 Task: Add Sprouts Organic Sumatran Blend Coffee to the cart.
Action: Mouse moved to (19, 84)
Screenshot: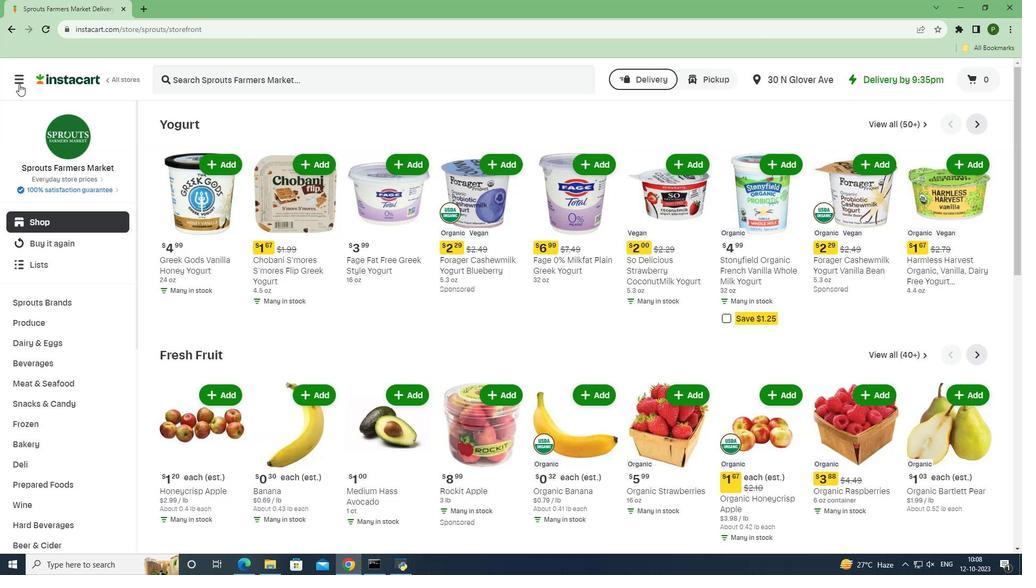 
Action: Mouse pressed left at (19, 84)
Screenshot: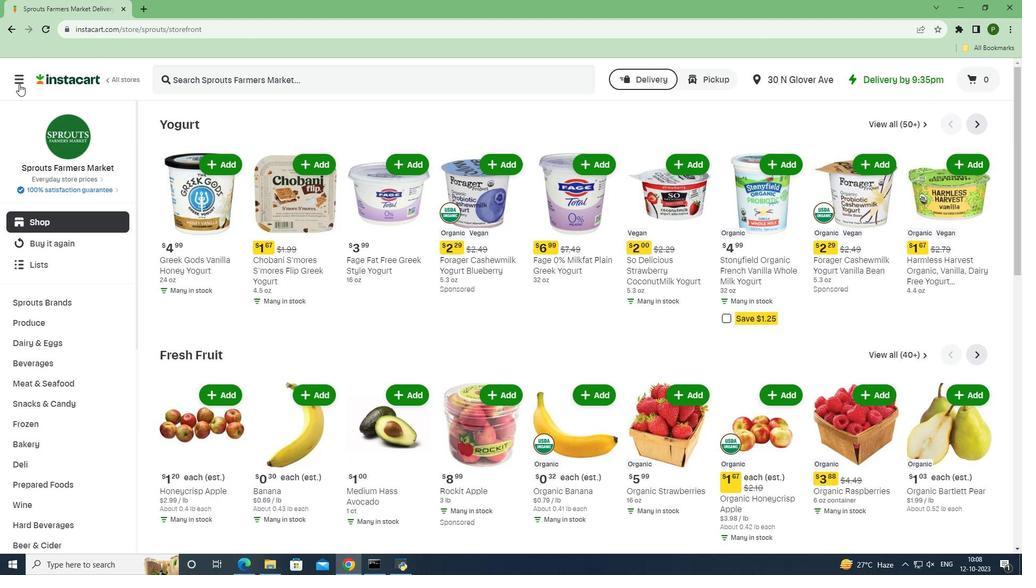 
Action: Mouse moved to (48, 279)
Screenshot: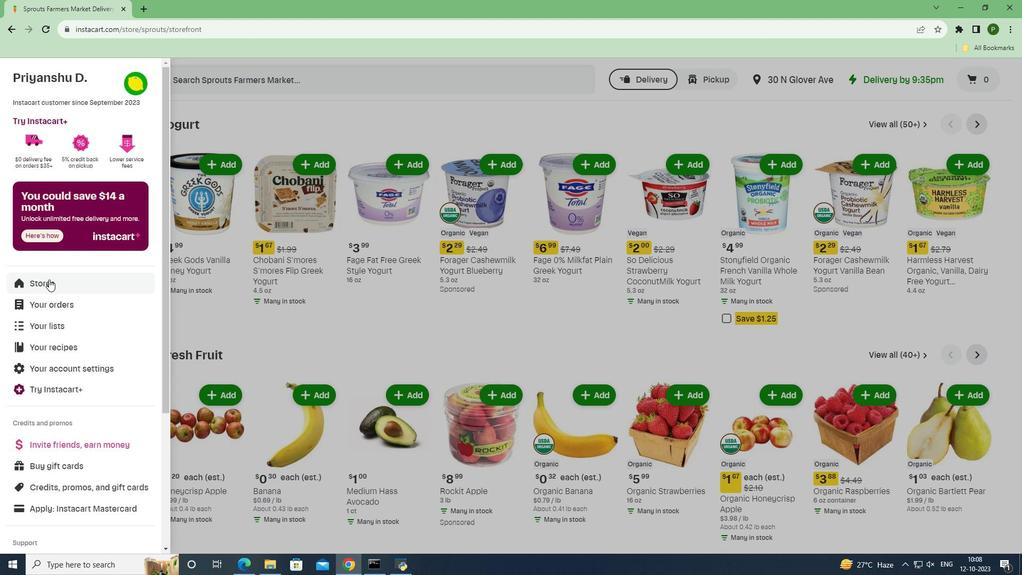 
Action: Mouse pressed left at (48, 279)
Screenshot: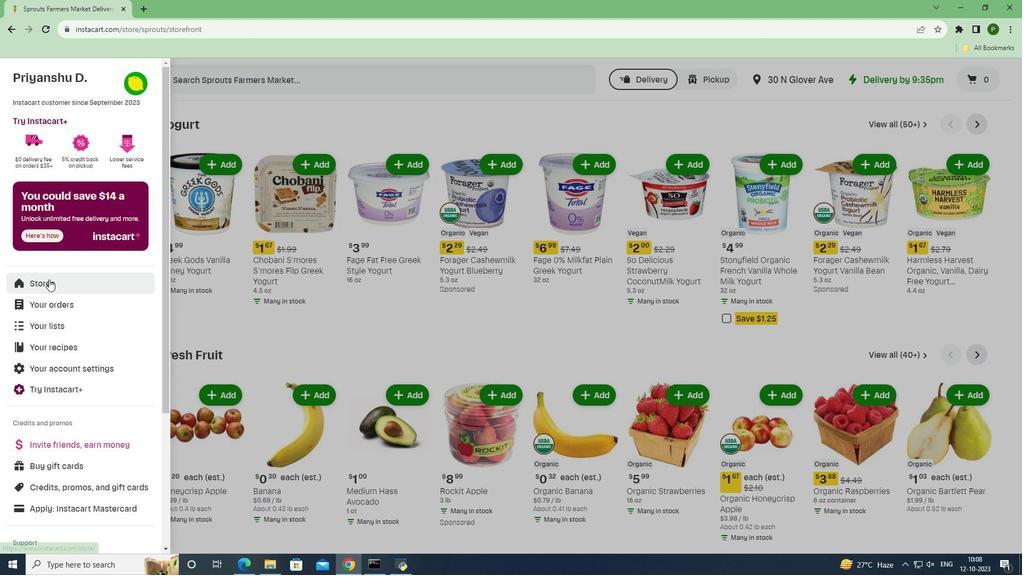 
Action: Mouse moved to (244, 123)
Screenshot: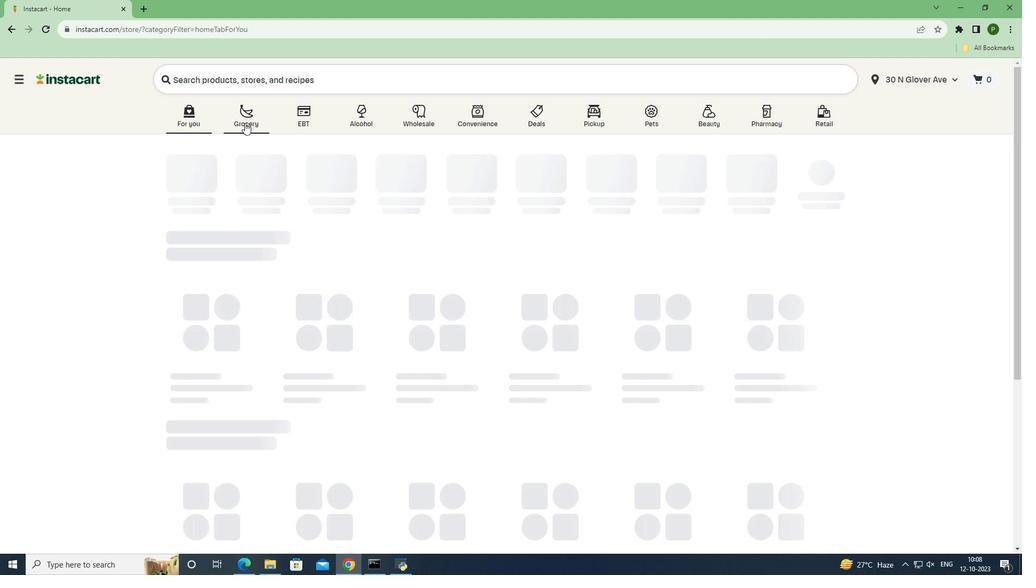 
Action: Mouse pressed left at (244, 123)
Screenshot: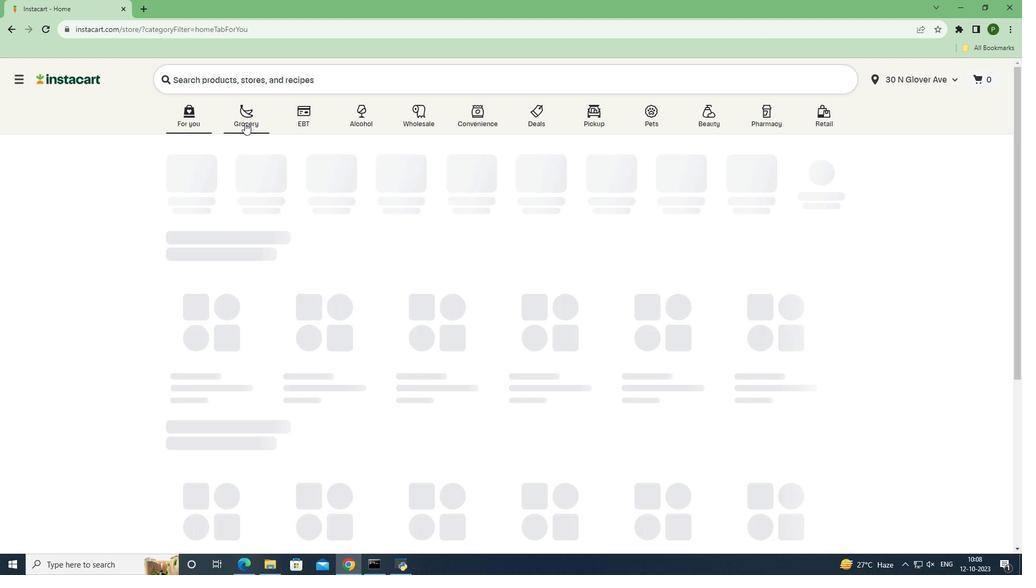 
Action: Mouse moved to (417, 242)
Screenshot: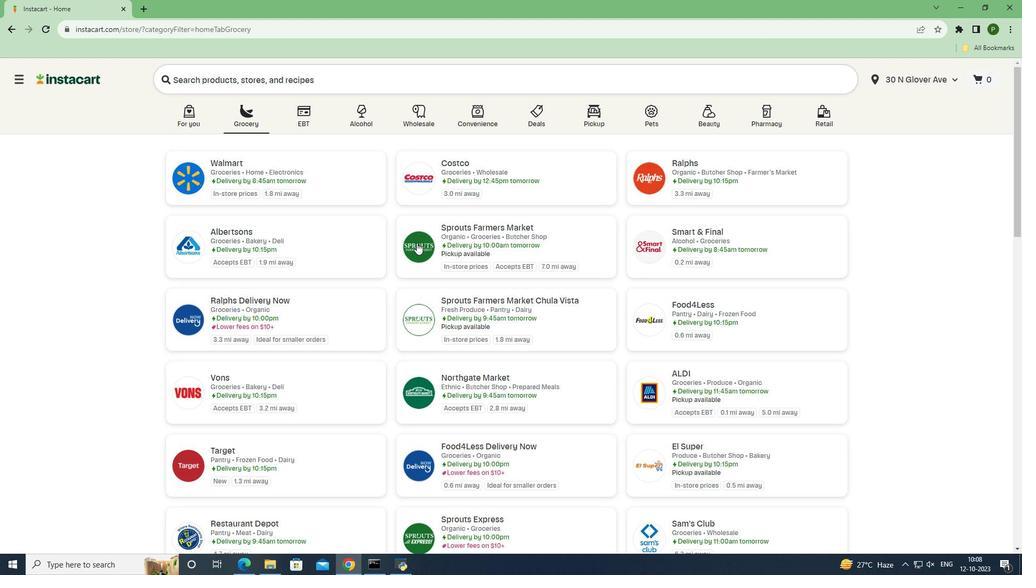 
Action: Mouse pressed left at (417, 242)
Screenshot: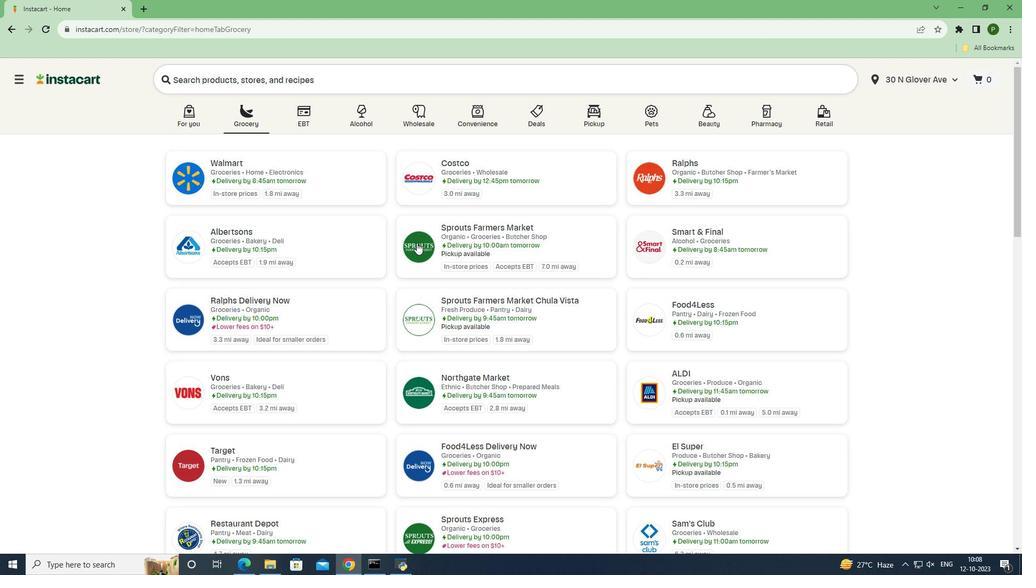 
Action: Mouse moved to (75, 365)
Screenshot: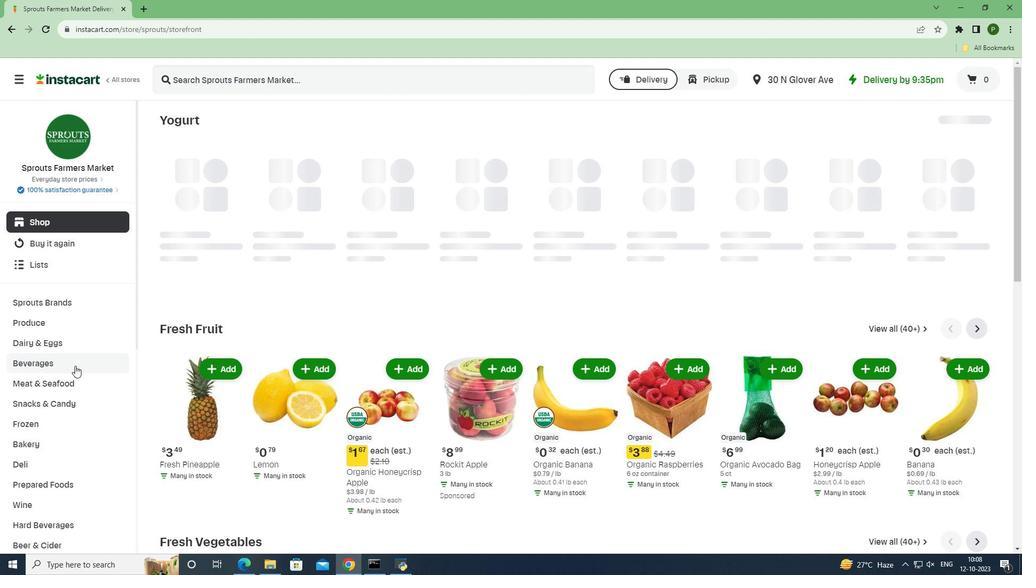 
Action: Mouse pressed left at (75, 365)
Screenshot: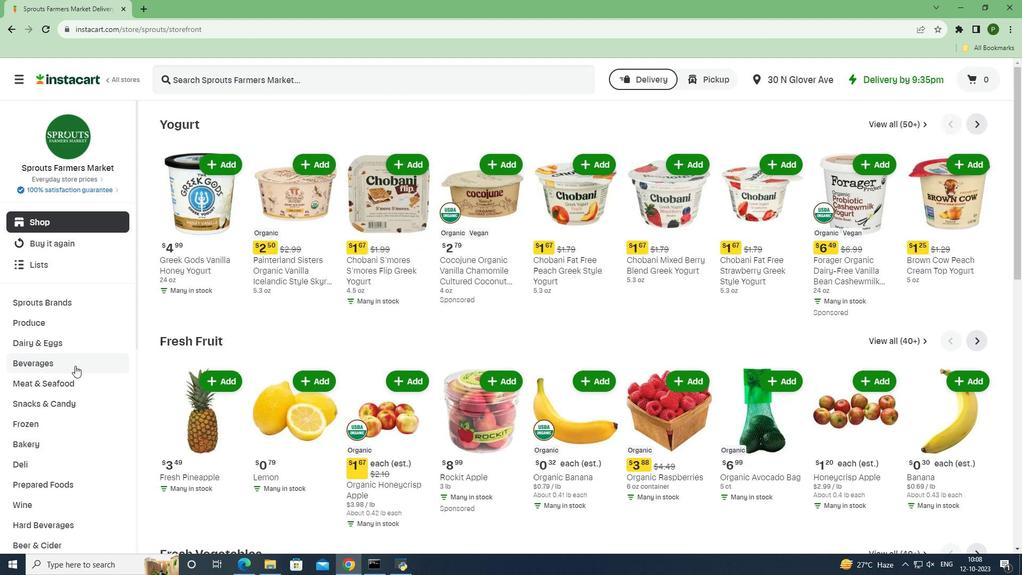
Action: Mouse moved to (399, 148)
Screenshot: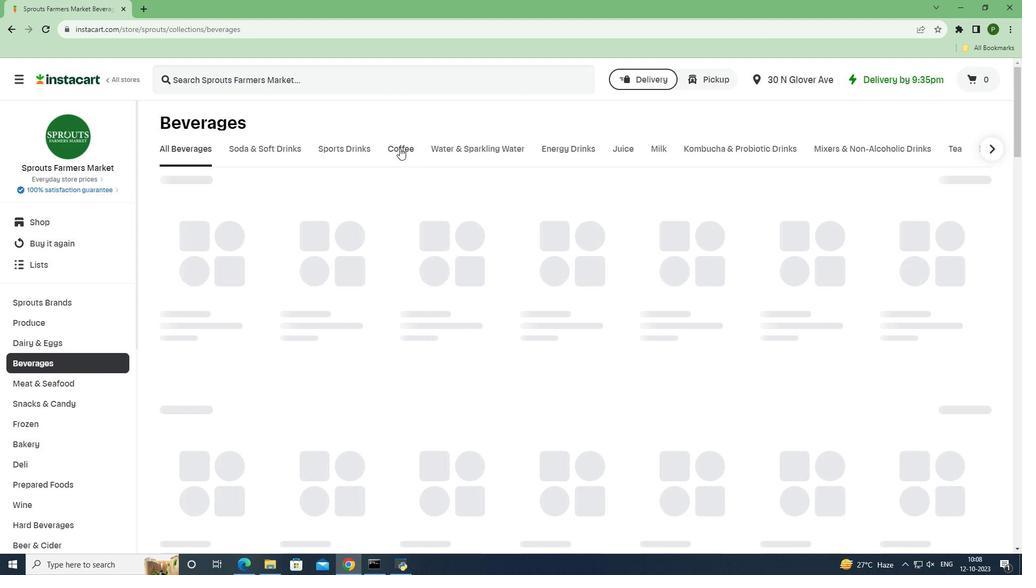 
Action: Mouse pressed left at (399, 148)
Screenshot: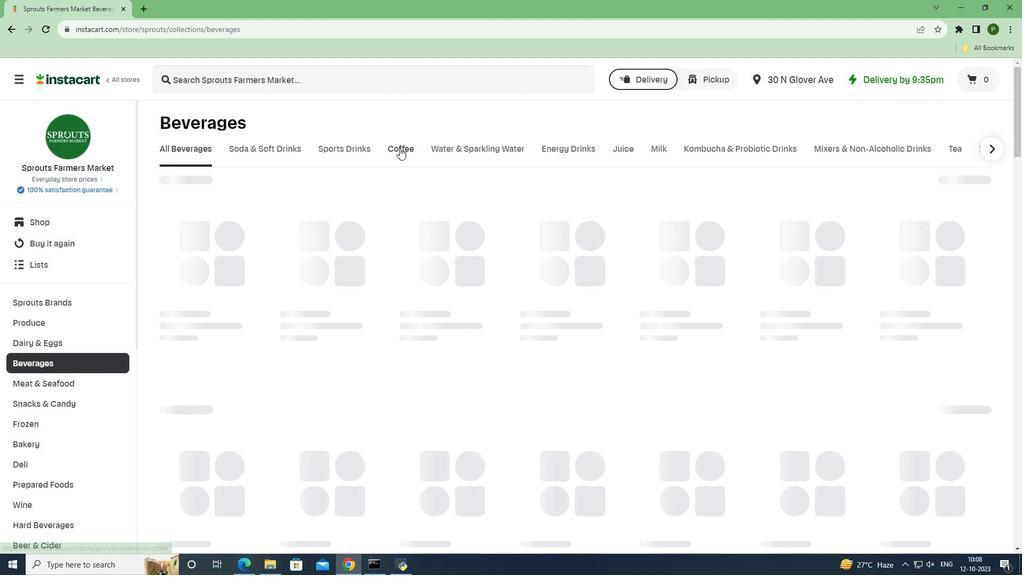 
Action: Mouse moved to (281, 80)
Screenshot: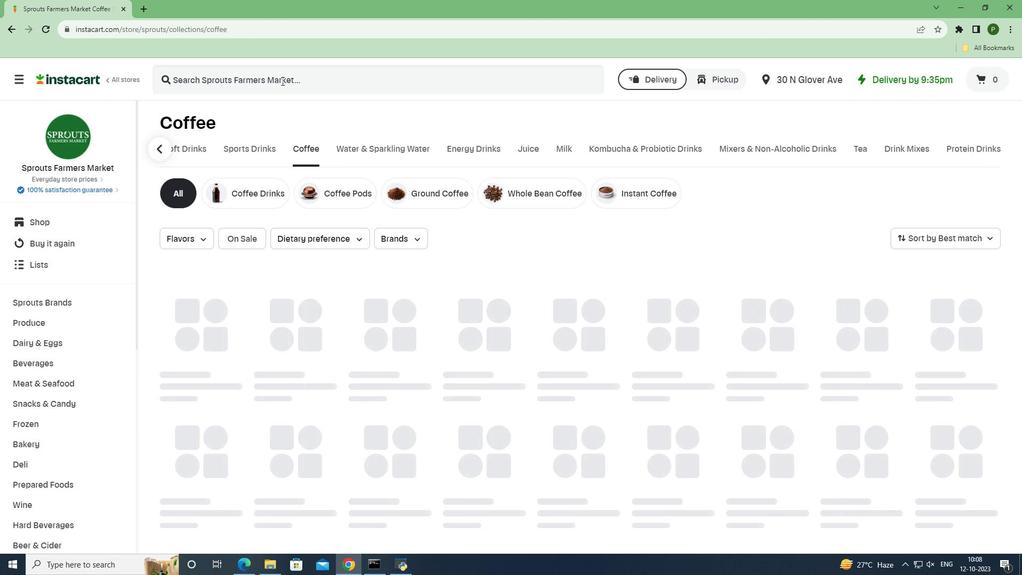 
Action: Mouse pressed left at (281, 80)
Screenshot: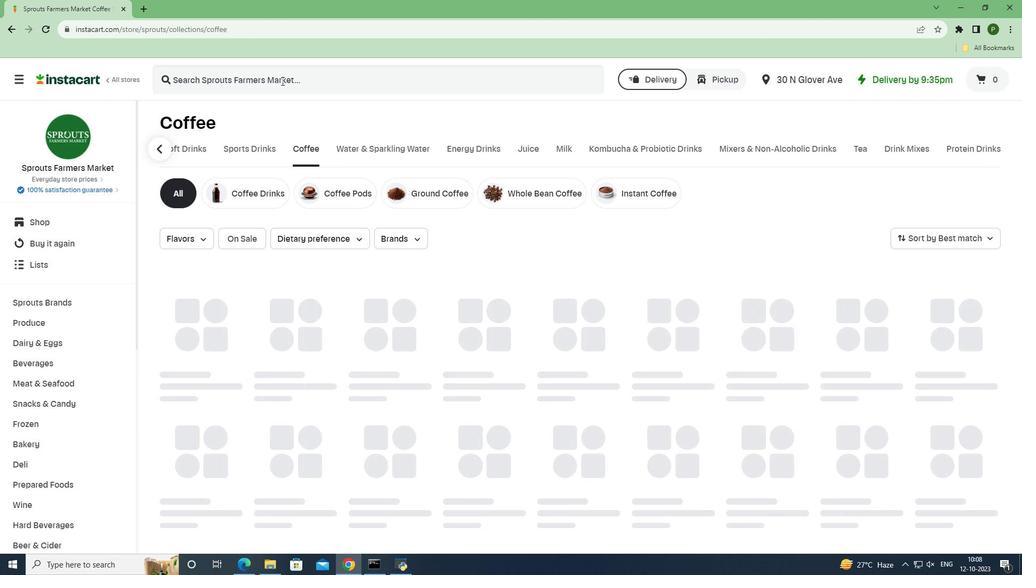 
Action: Key pressed <Key.caps_lock>S<Key.caps_lock>prouts<Key.space><Key.caps_lock>O<Key.caps_lock>rganic<Key.space><Key.caps_lock>S<Key.caps_lock>umatra<Key.space><Key.caps_lock>B<Key.caps_lock>lend<Key.space><Key.caps_lock>C<Key.caps_lock>offee<Key.enter>
Screenshot: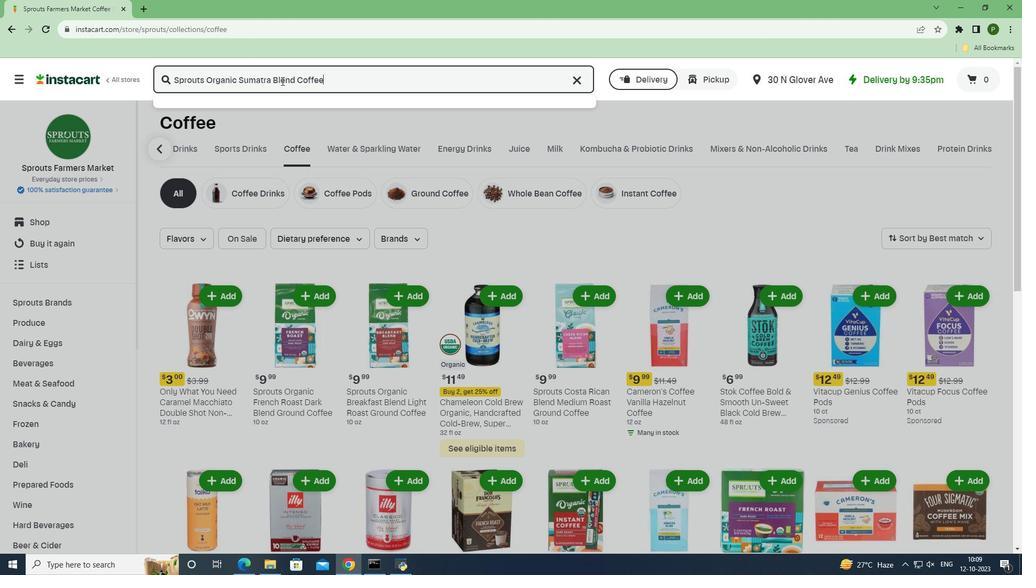 
Action: Mouse moved to (293, 188)
Screenshot: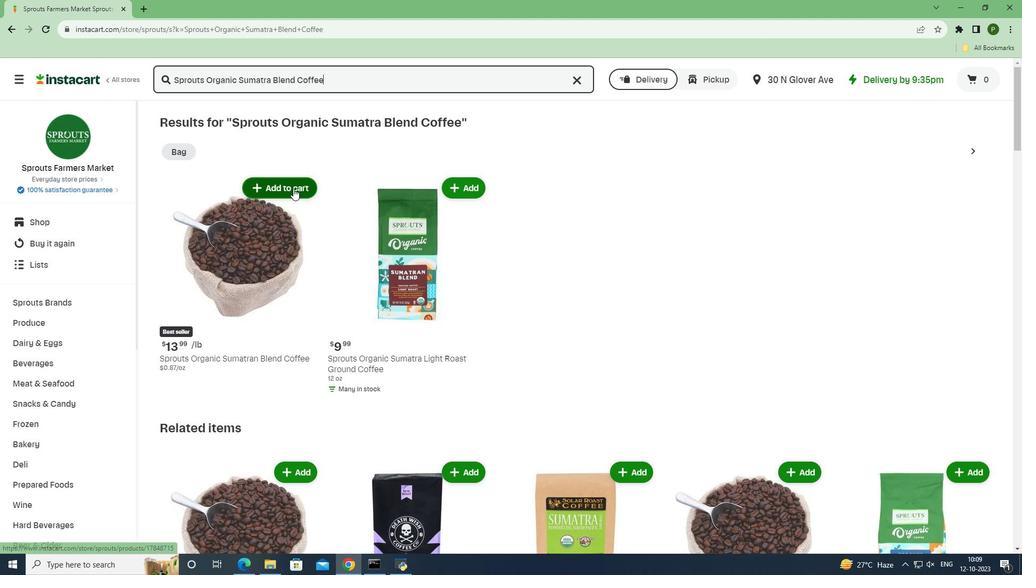 
Action: Mouse pressed left at (293, 188)
Screenshot: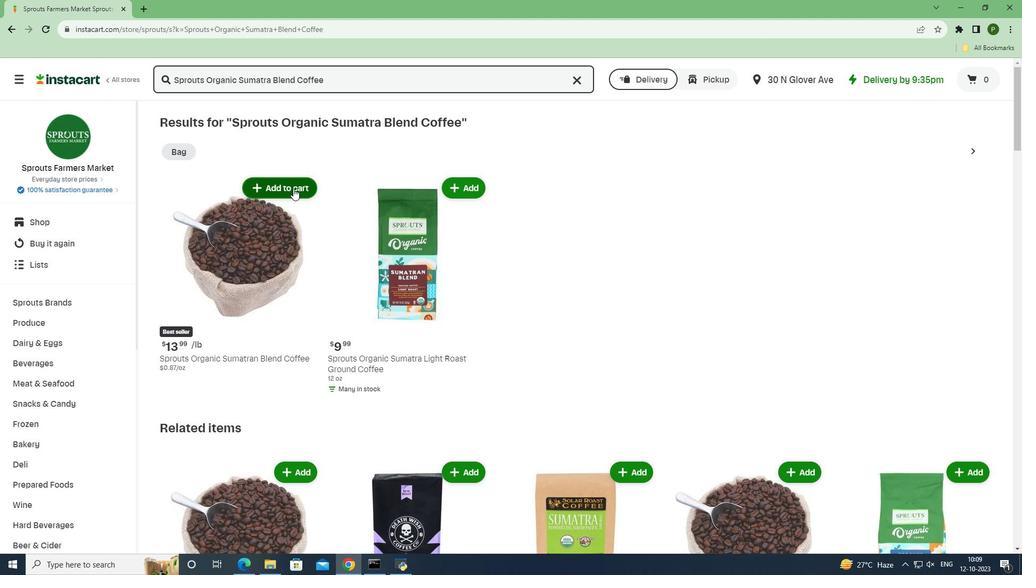 
Action: Mouse moved to (327, 254)
Screenshot: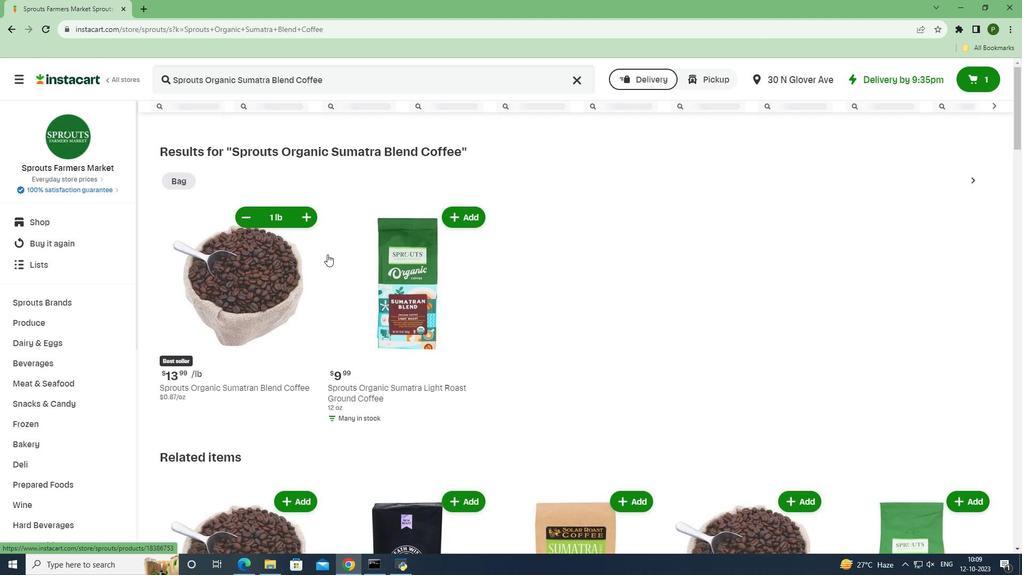 
